 Task: Create a scrum project ChampionWorks. Add to scrum project ChampionWorks a team member softage.3@softage.net and assign as Project Lead. Add to scrum project ChampionWorks a team member softage.4@softage.net
Action: Mouse moved to (200, 61)
Screenshot: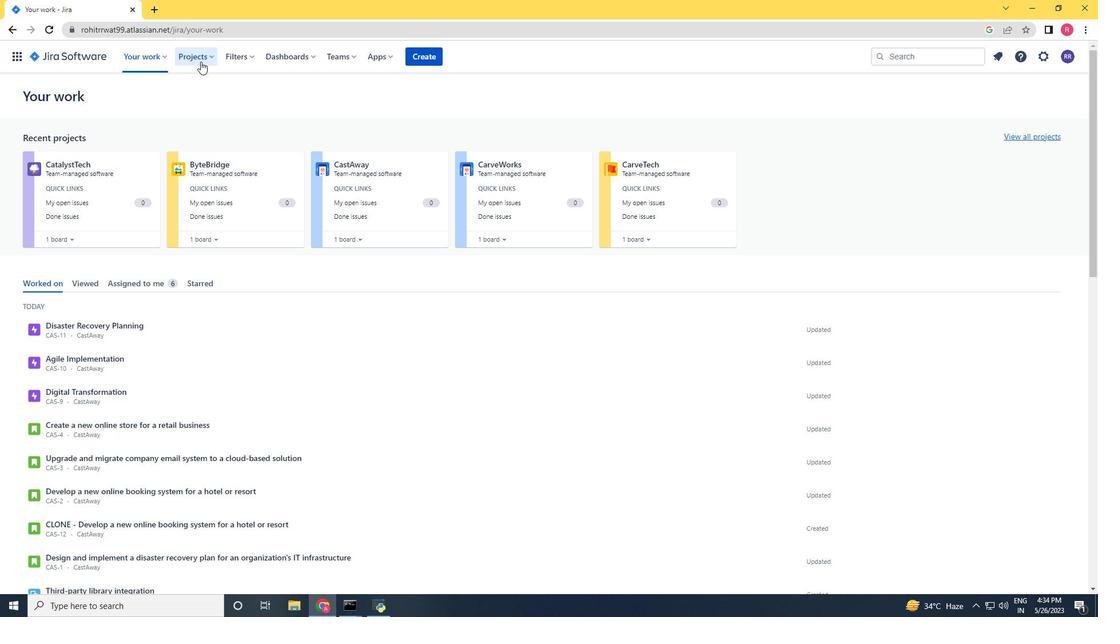 
Action: Mouse pressed left at (200, 61)
Screenshot: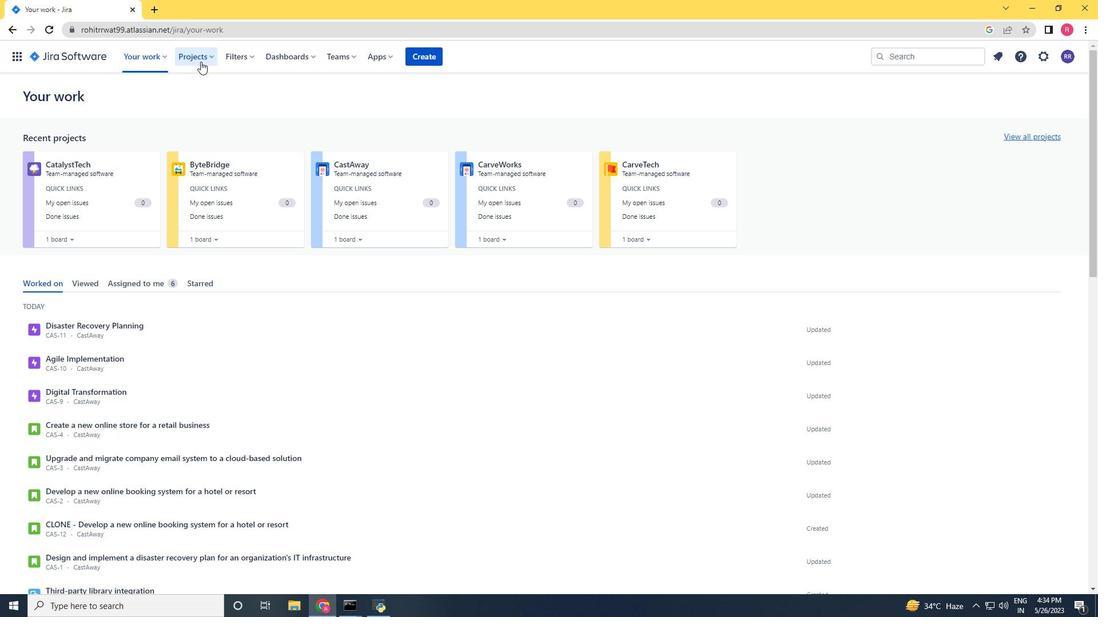 
Action: Mouse moved to (231, 281)
Screenshot: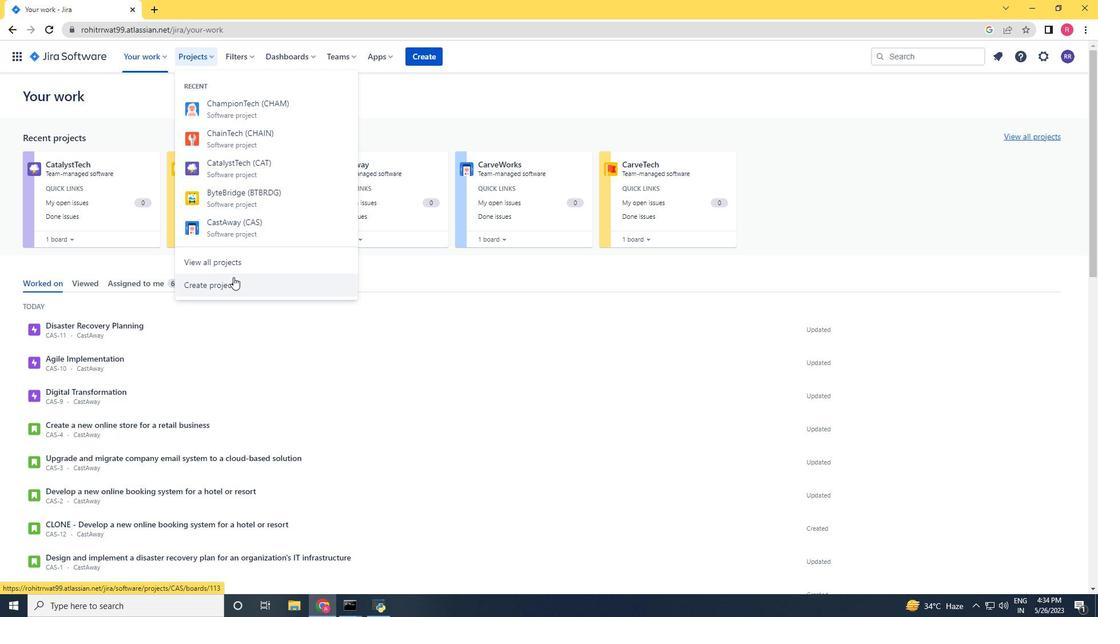 
Action: Mouse pressed left at (231, 281)
Screenshot: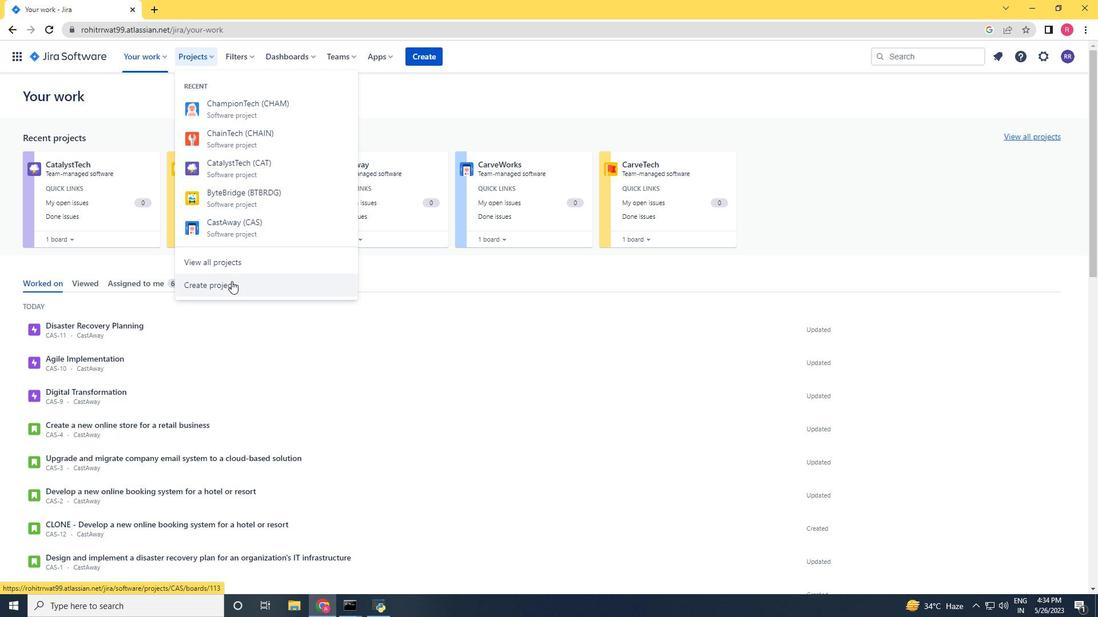 
Action: Mouse moved to (521, 311)
Screenshot: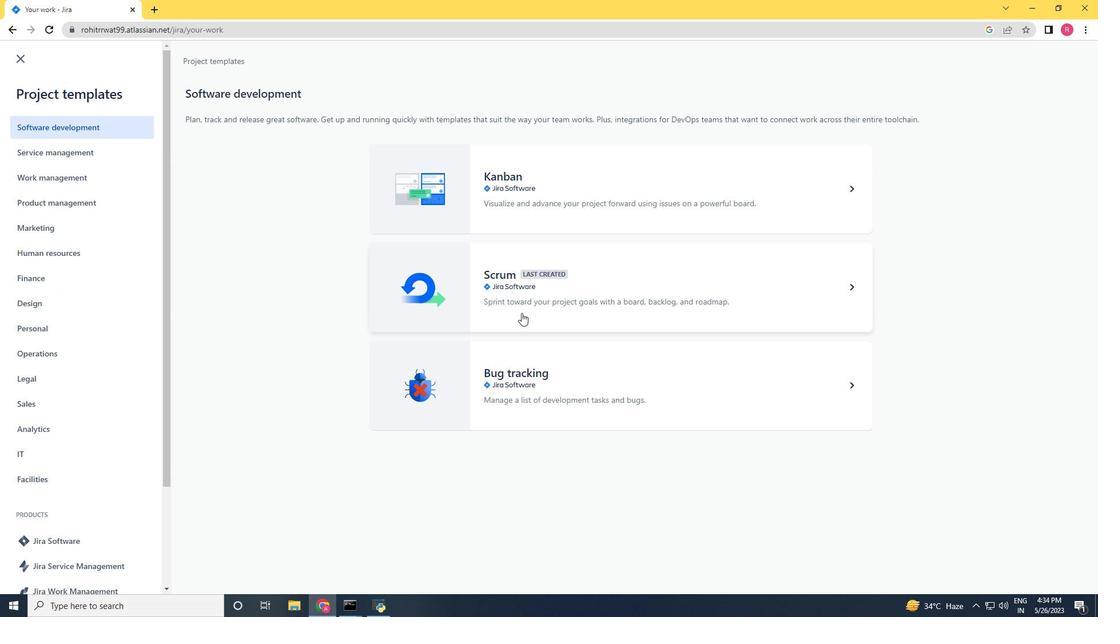 
Action: Mouse pressed left at (521, 311)
Screenshot: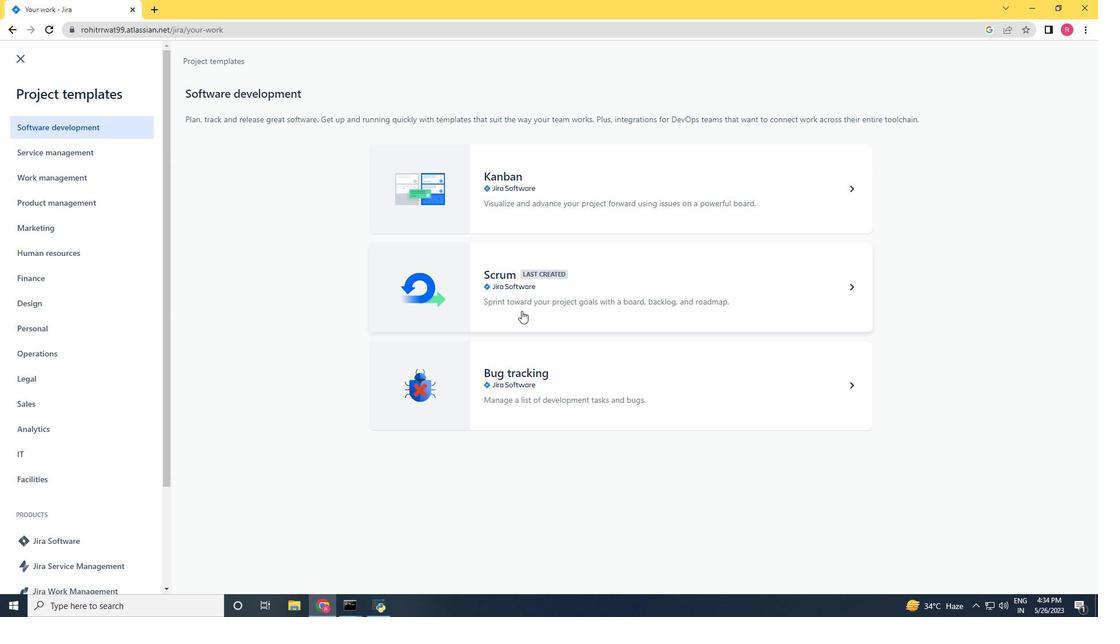 
Action: Mouse moved to (858, 569)
Screenshot: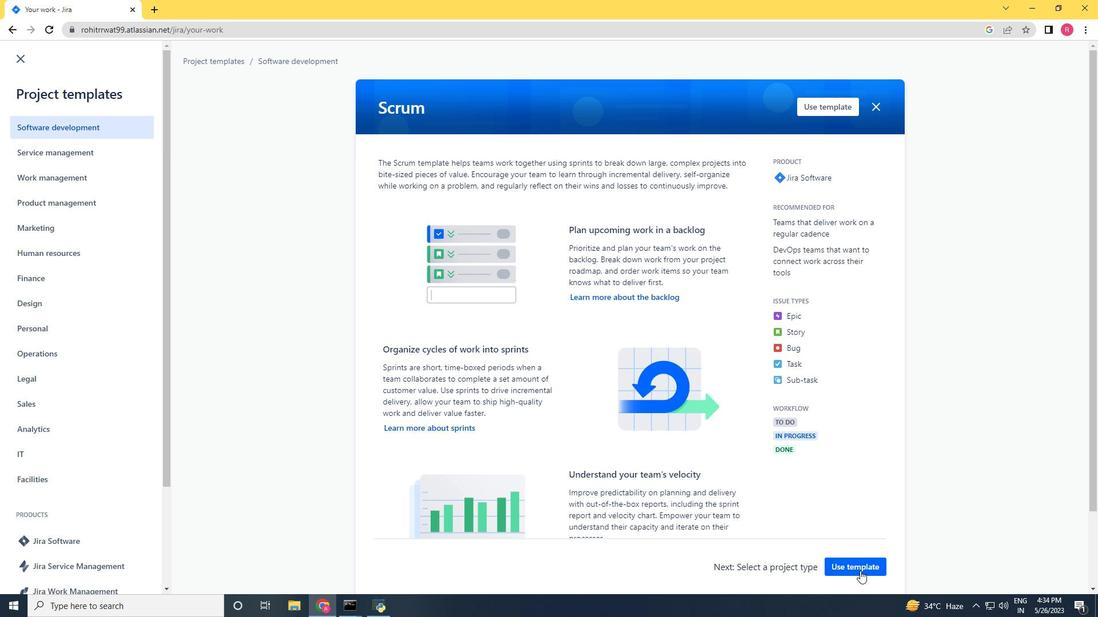
Action: Mouse pressed left at (858, 569)
Screenshot: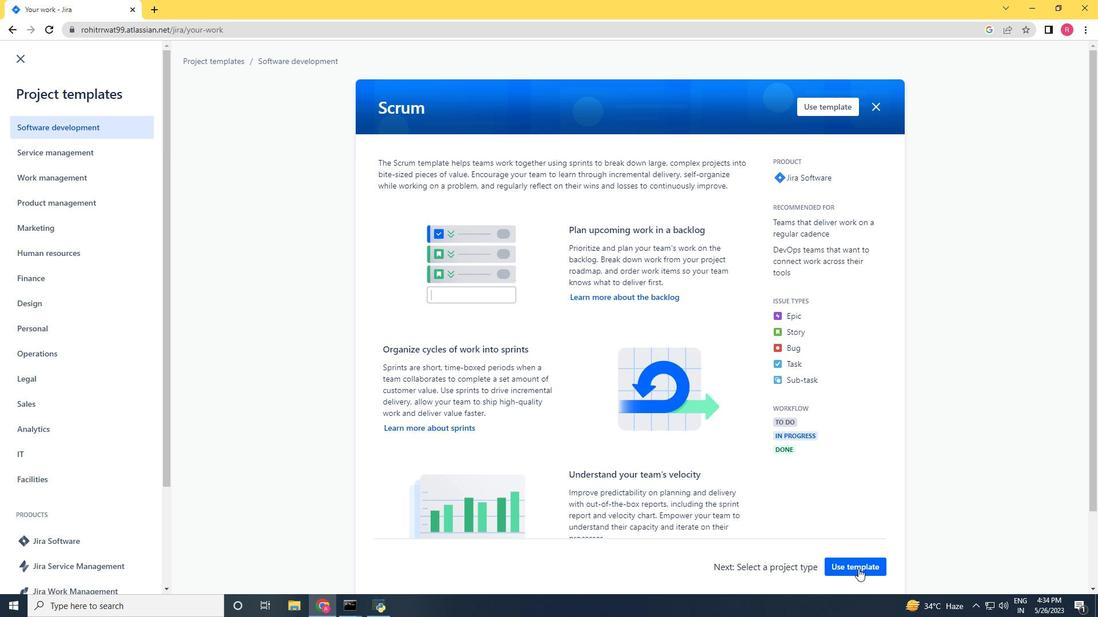 
Action: Mouse moved to (473, 558)
Screenshot: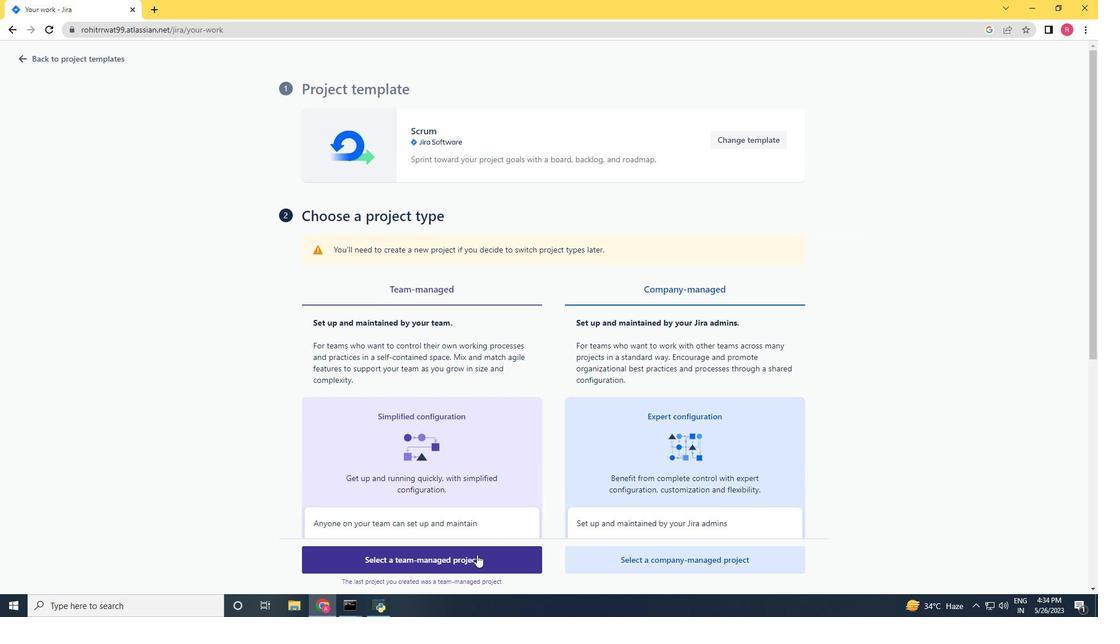 
Action: Mouse pressed left at (473, 558)
Screenshot: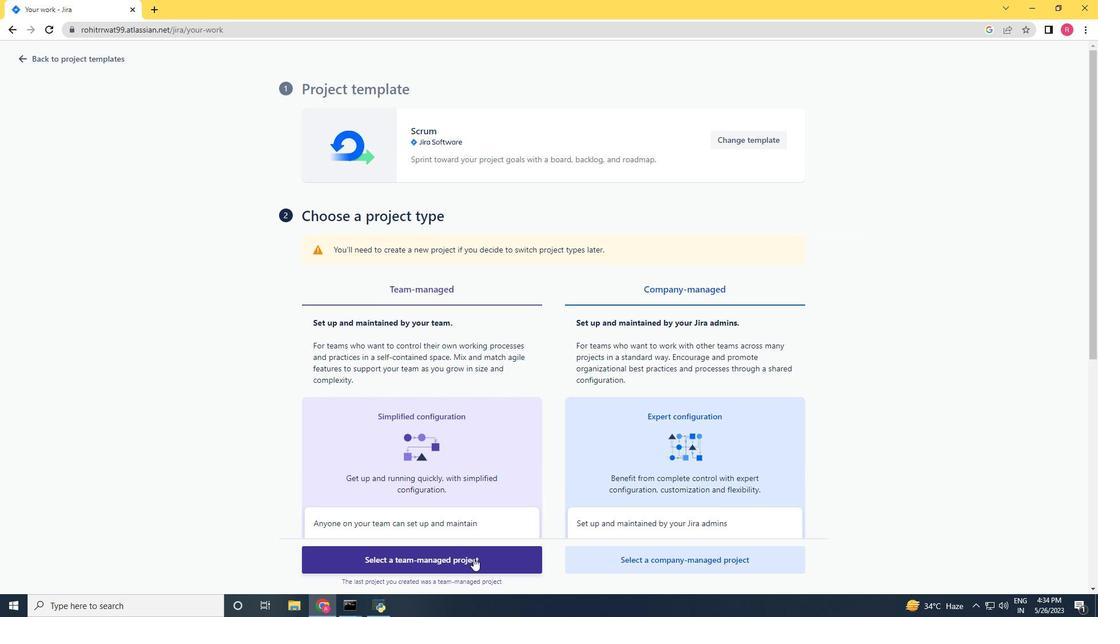 
Action: Mouse moved to (330, 278)
Screenshot: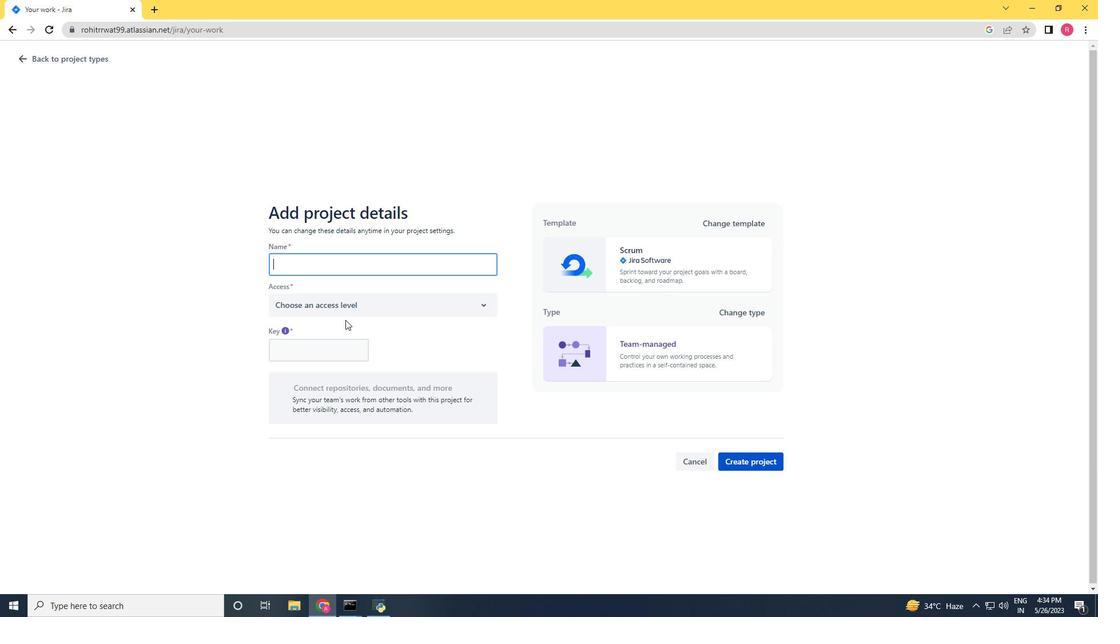 
Action: Key pressed <Key.shift>Ca<Key.backspace>hampon==<Key.backspace><Key.backspace><Key.backspace><Key.backspace>ion<Key.shift><Key.shift>Works
Screenshot: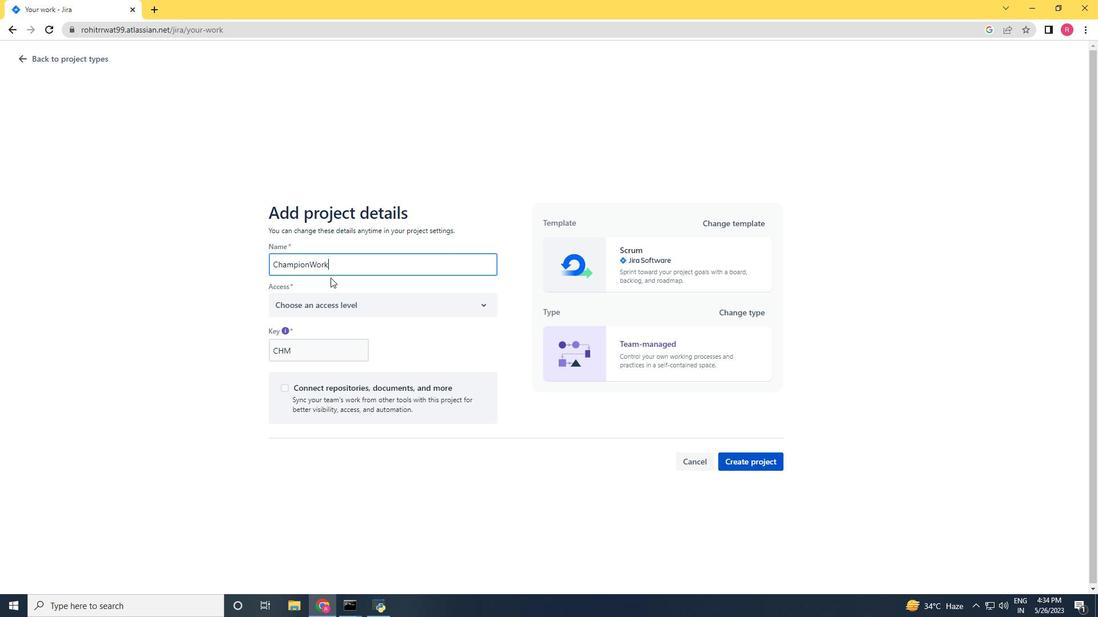 
Action: Mouse moved to (330, 308)
Screenshot: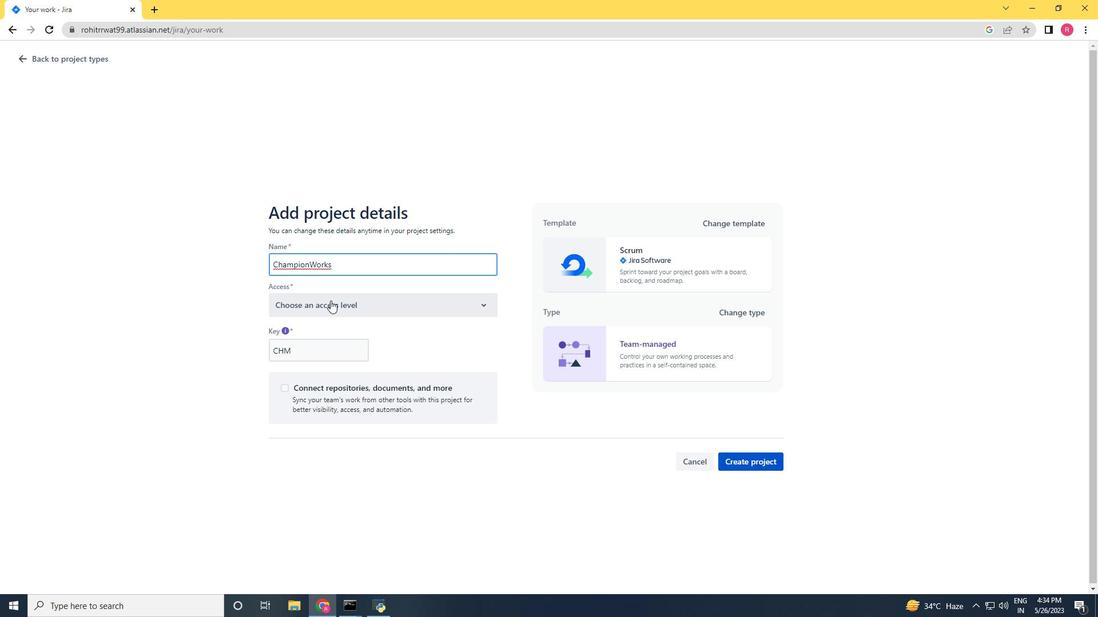 
Action: Mouse pressed left at (330, 308)
Screenshot: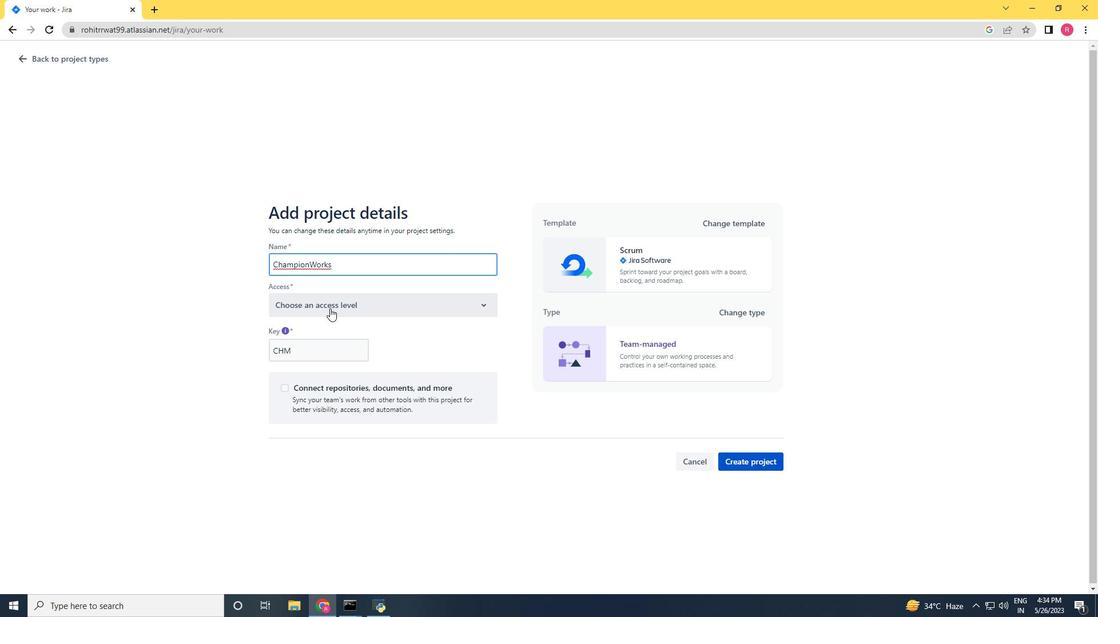 
Action: Mouse moved to (337, 335)
Screenshot: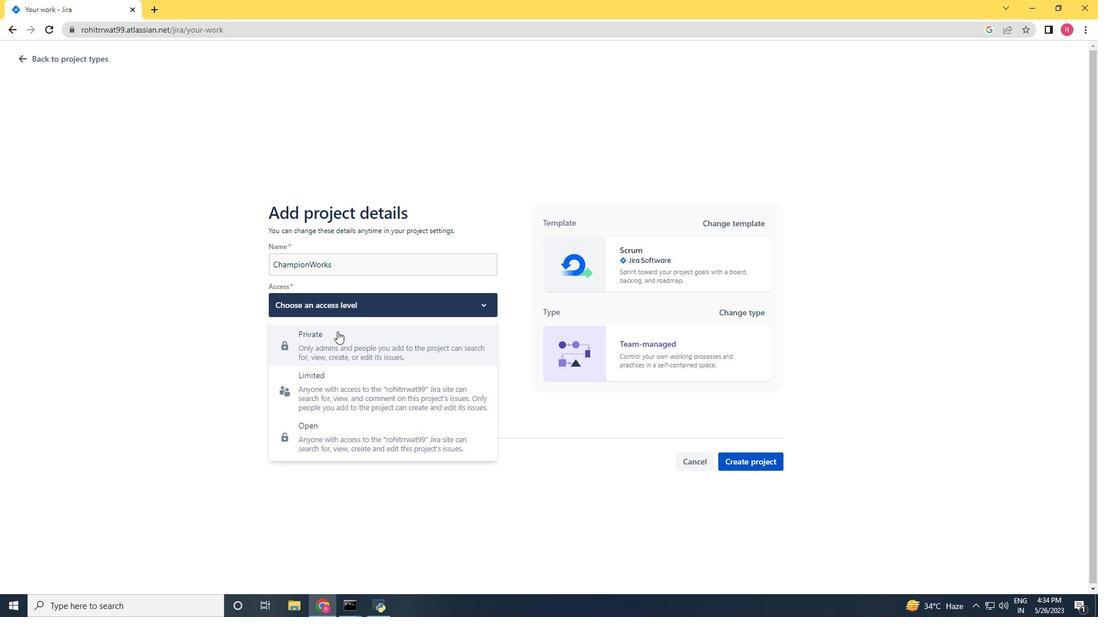 
Action: Mouse pressed left at (337, 335)
Screenshot: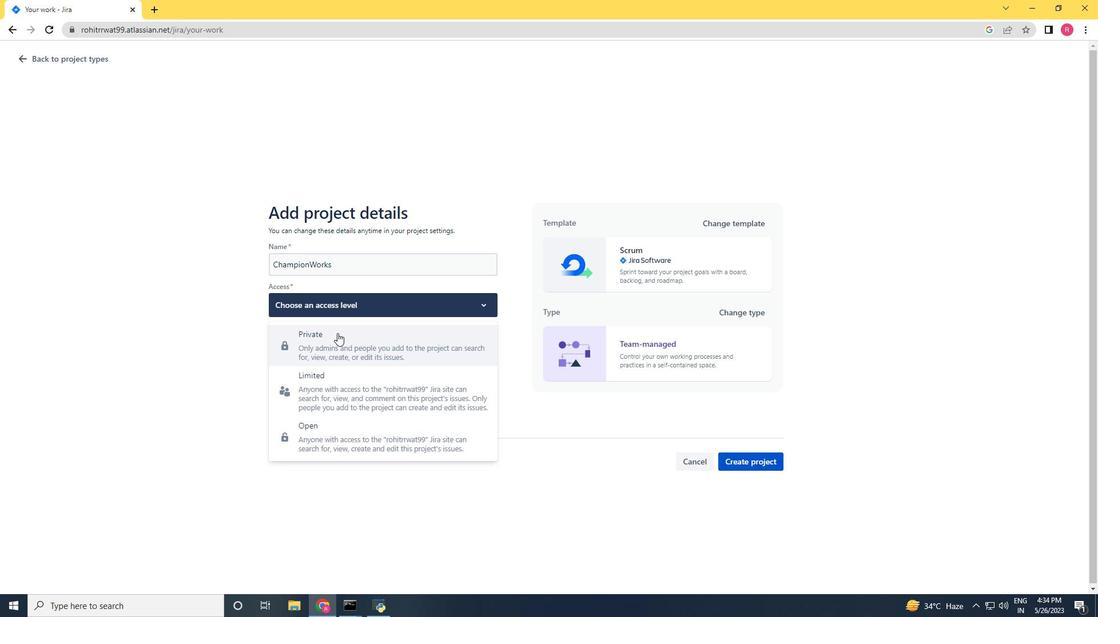 
Action: Mouse moved to (740, 462)
Screenshot: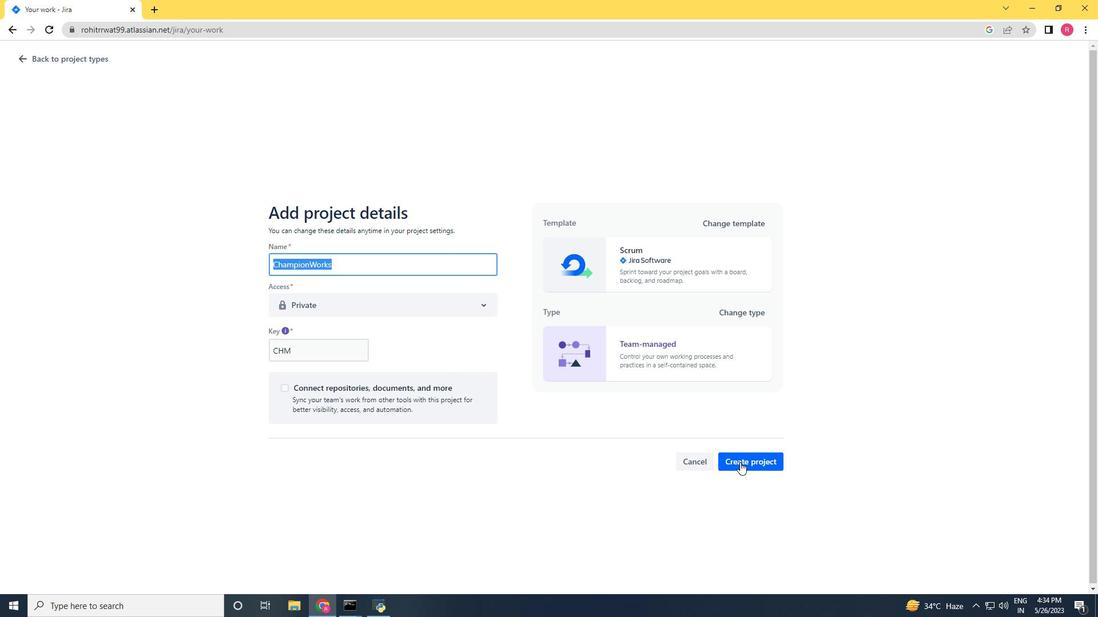 
Action: Mouse pressed left at (740, 462)
Screenshot: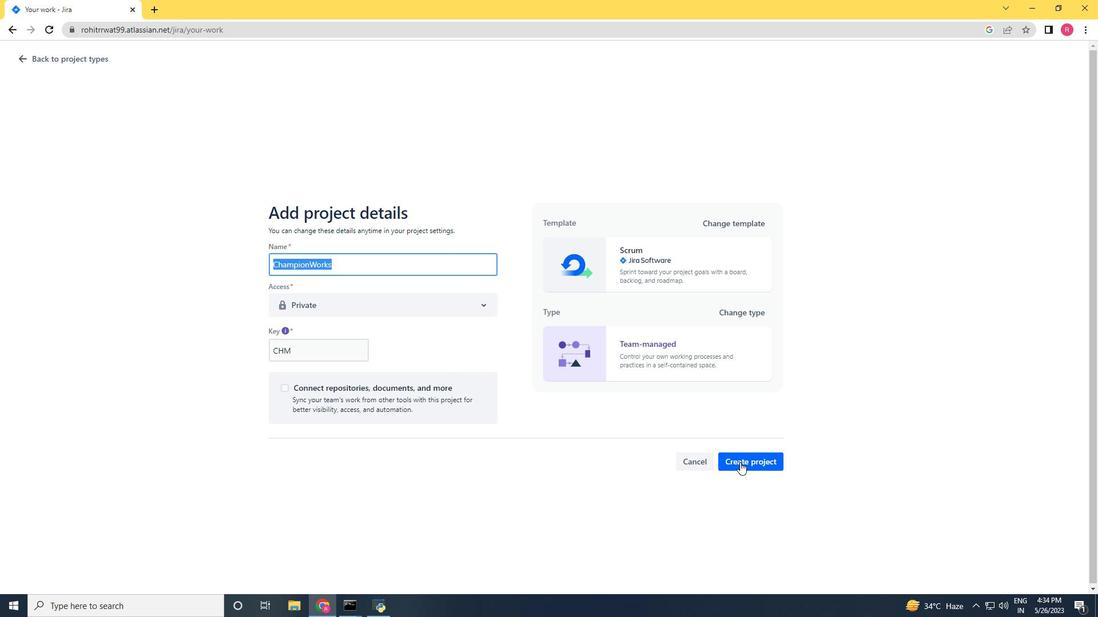 
Action: Mouse moved to (271, 152)
Screenshot: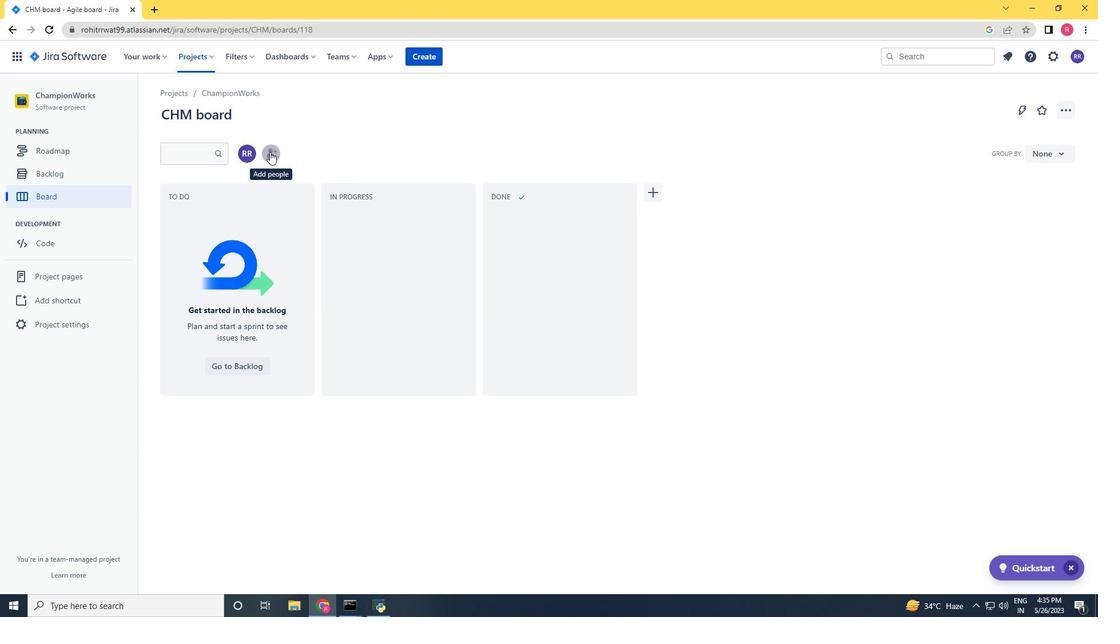 
Action: Mouse pressed left at (271, 152)
Screenshot: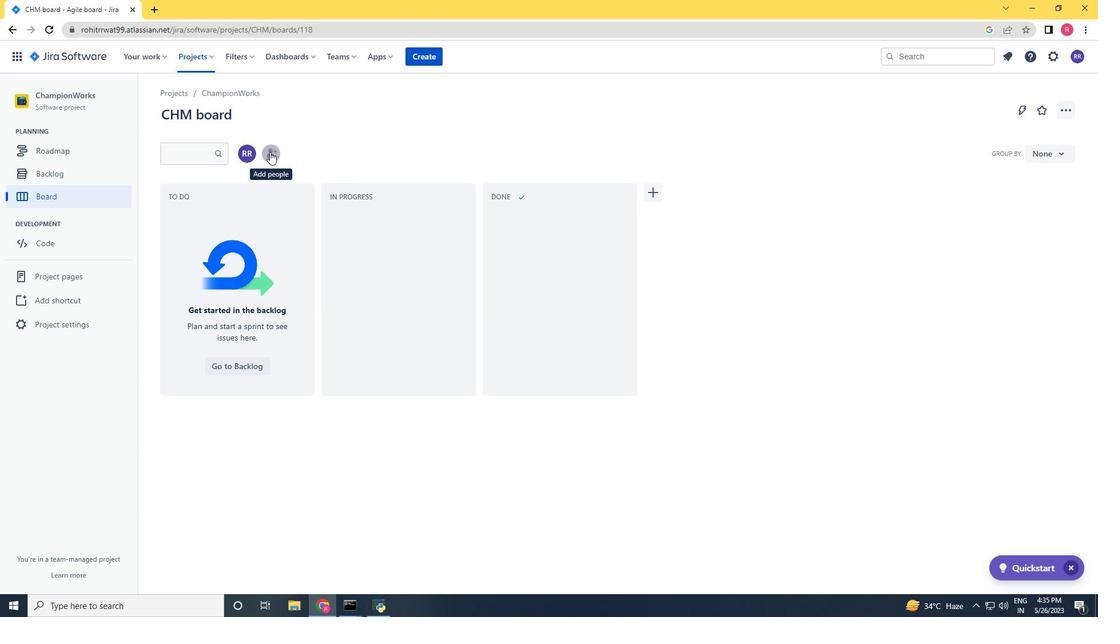 
Action: Key pressed softage.3<Key.shift>@softage.net
Screenshot: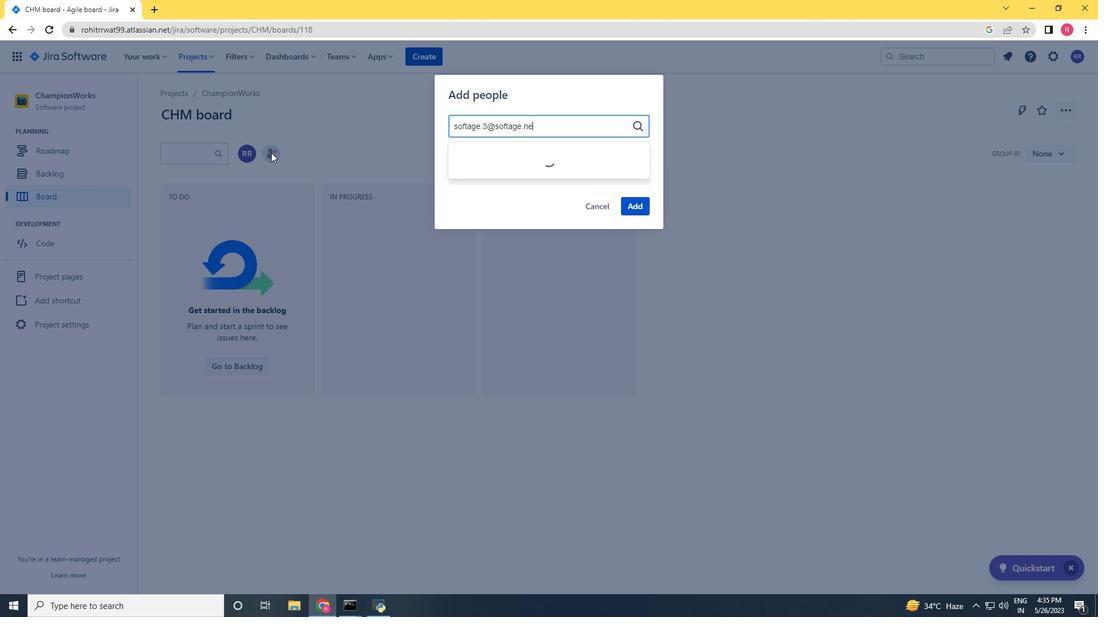 
Action: Mouse moved to (571, 160)
Screenshot: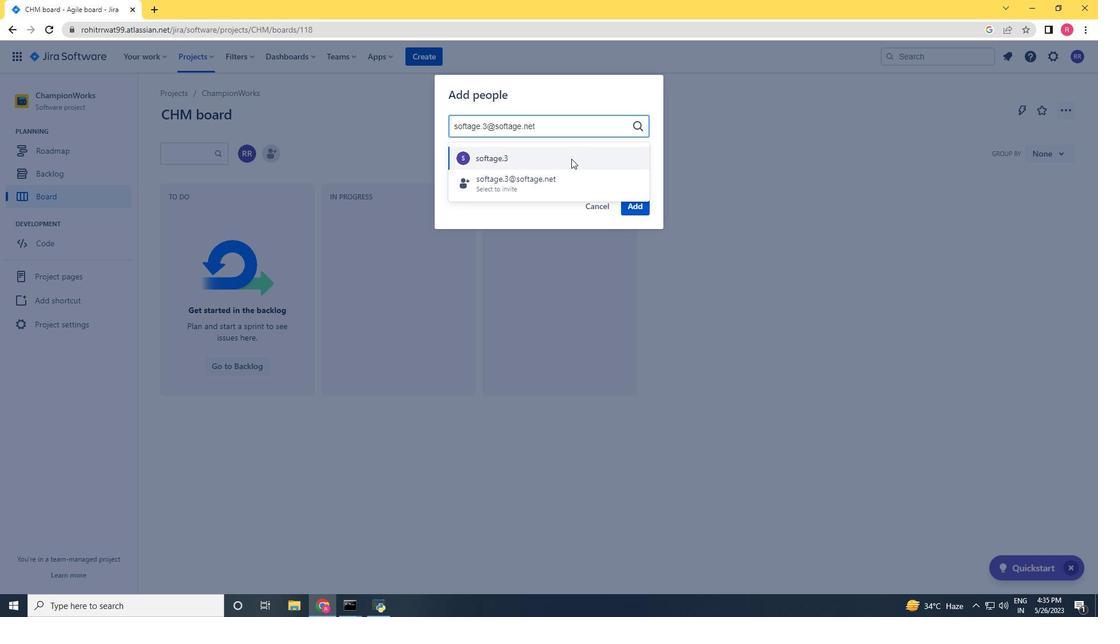 
Action: Mouse pressed left at (571, 160)
Screenshot: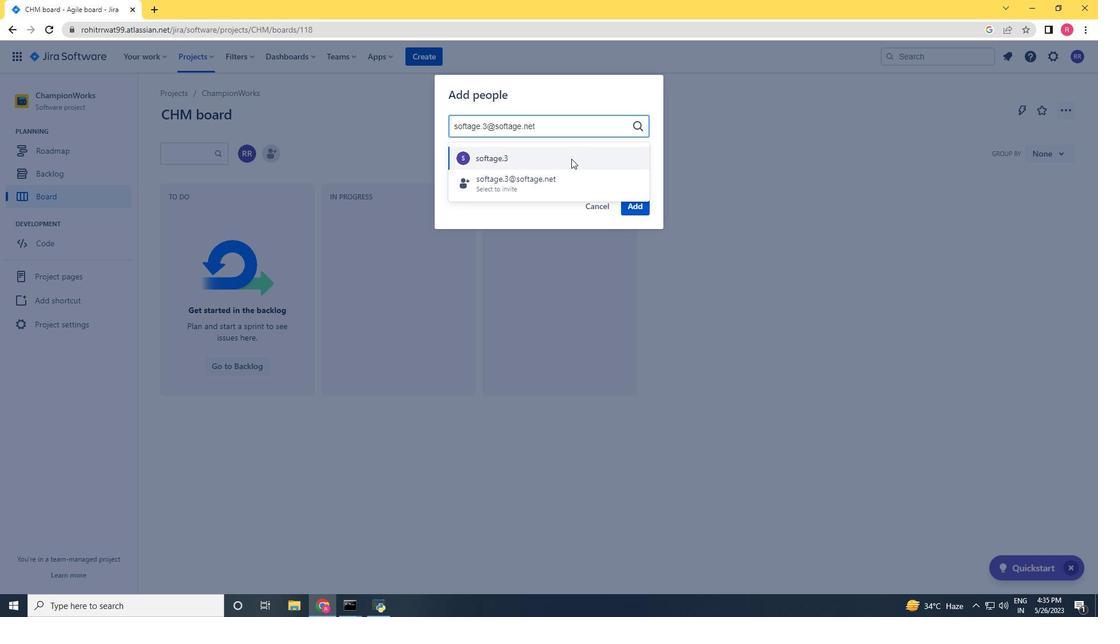 
Action: Mouse moved to (636, 211)
Screenshot: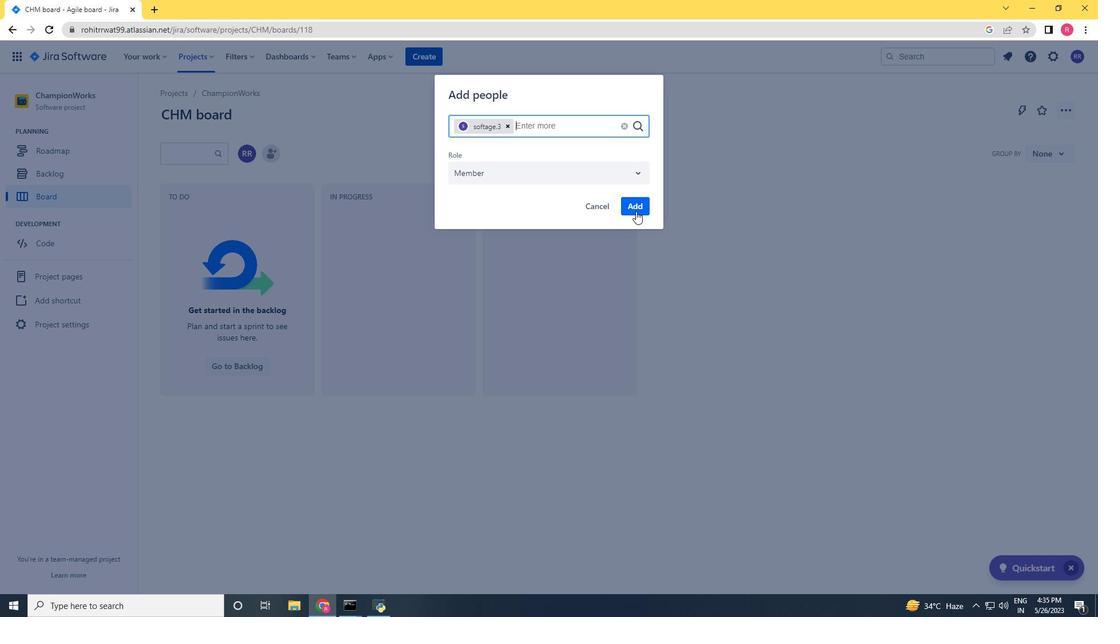 
Action: Mouse pressed left at (636, 211)
Screenshot: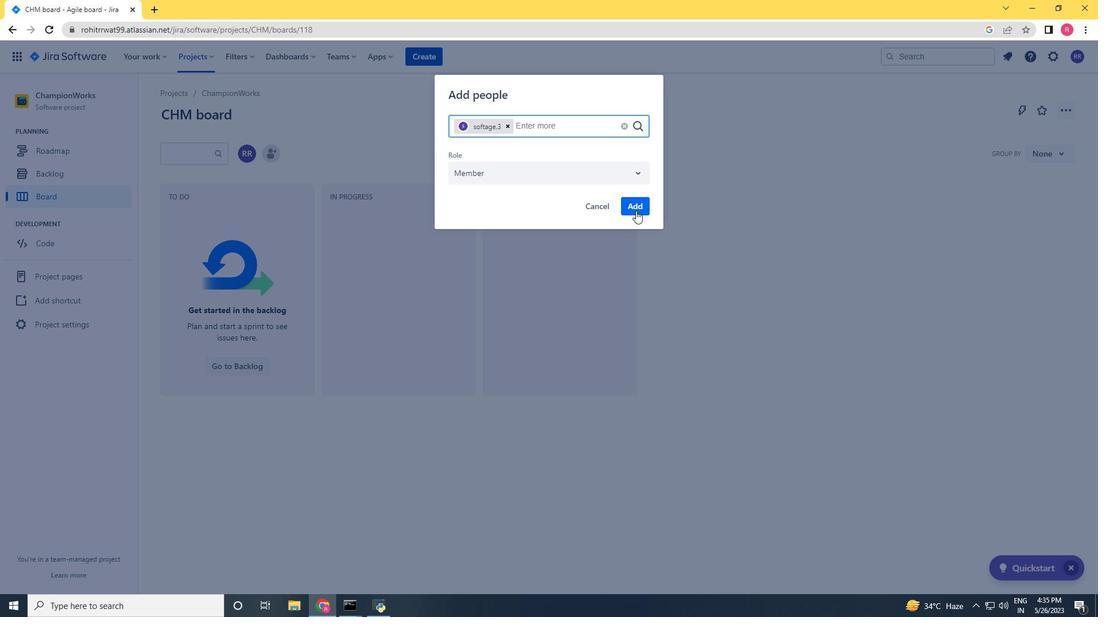 
Action: Mouse moved to (87, 331)
Screenshot: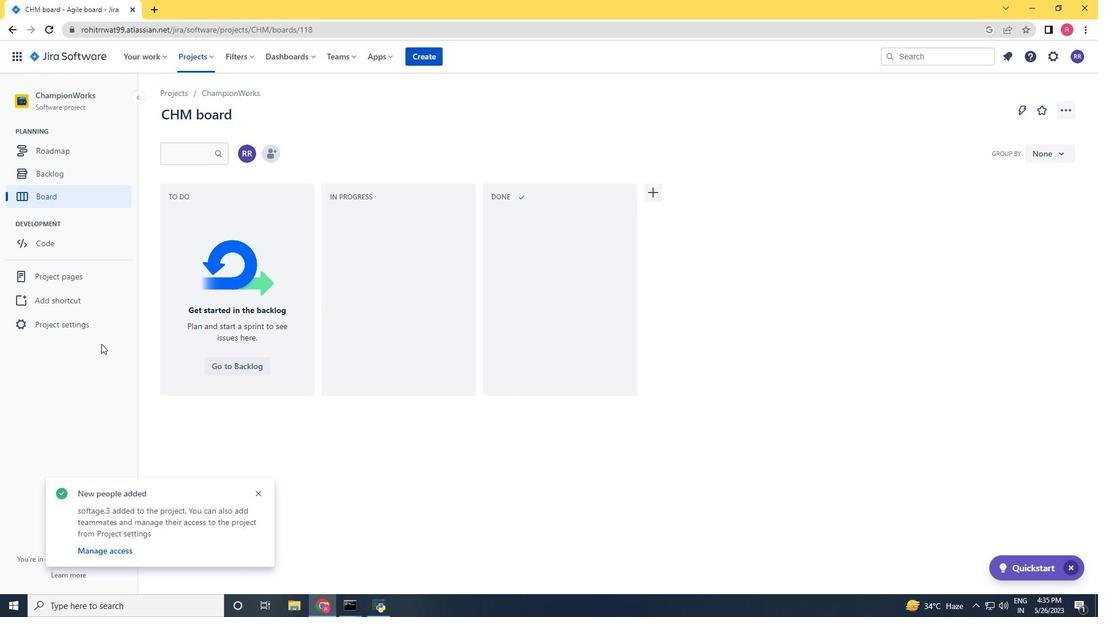 
Action: Mouse pressed left at (87, 331)
Screenshot: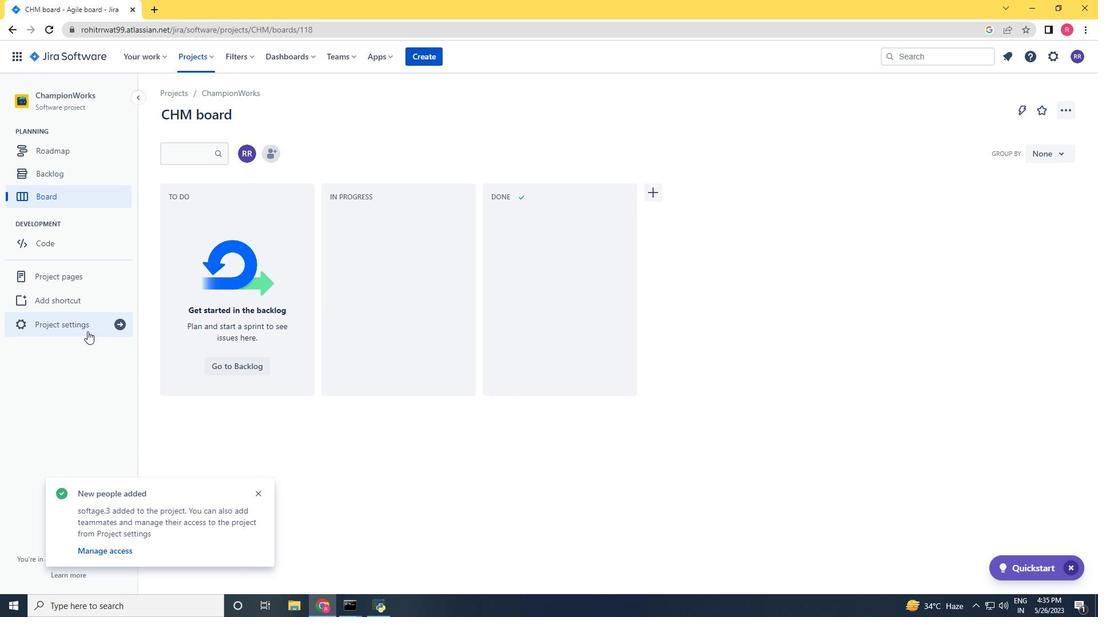 
Action: Mouse moved to (596, 410)
Screenshot: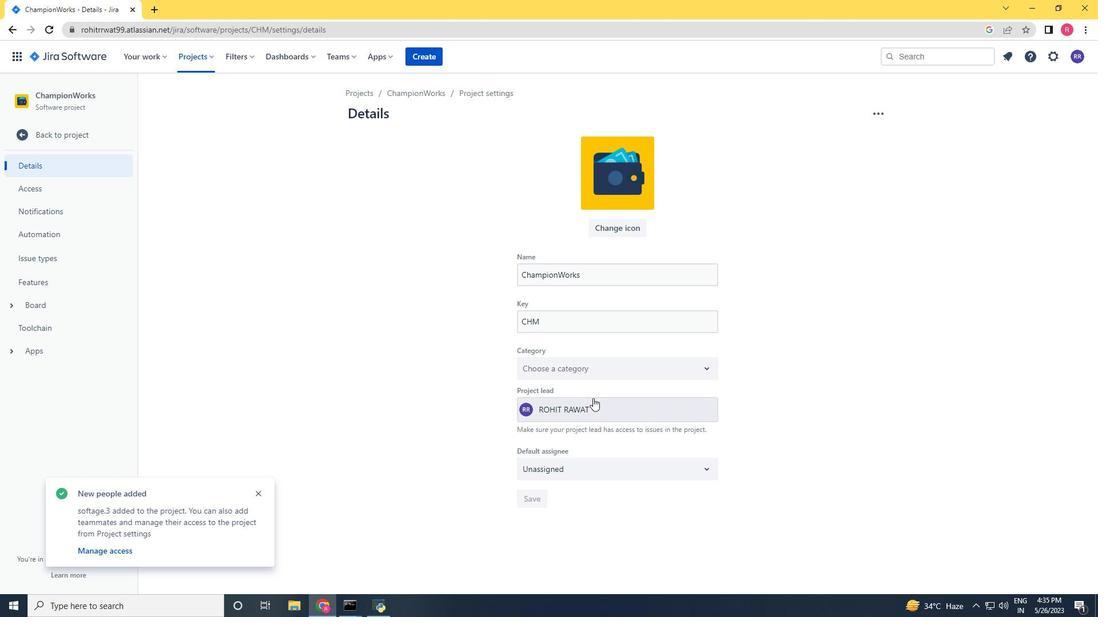 
Action: Mouse pressed left at (596, 410)
Screenshot: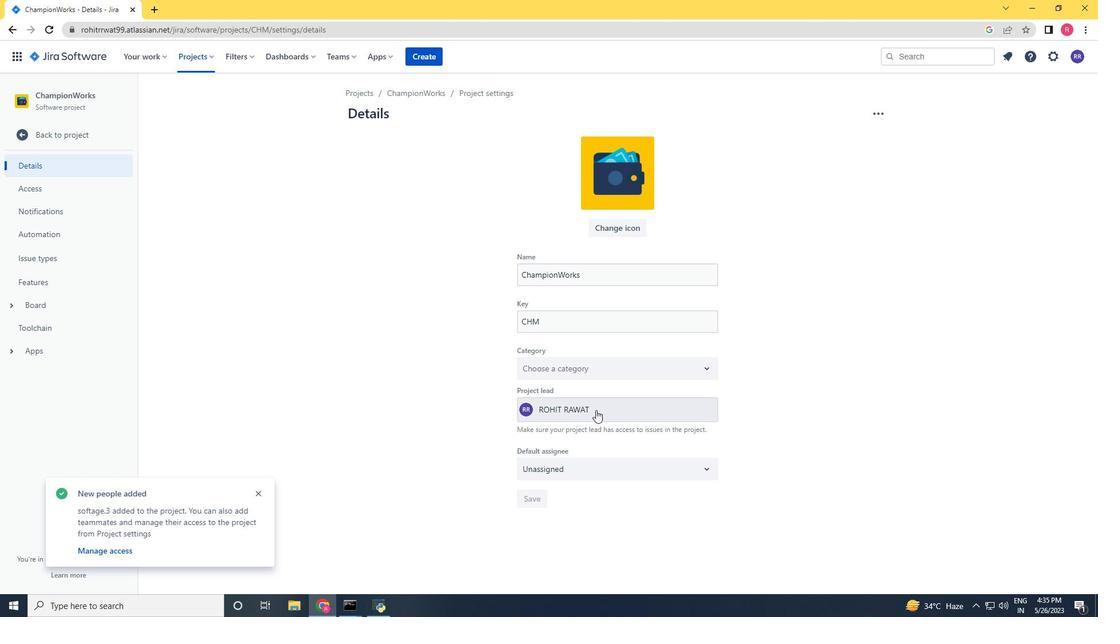 
Action: Key pressed softage.3<Key.shift>@softage.net
Screenshot: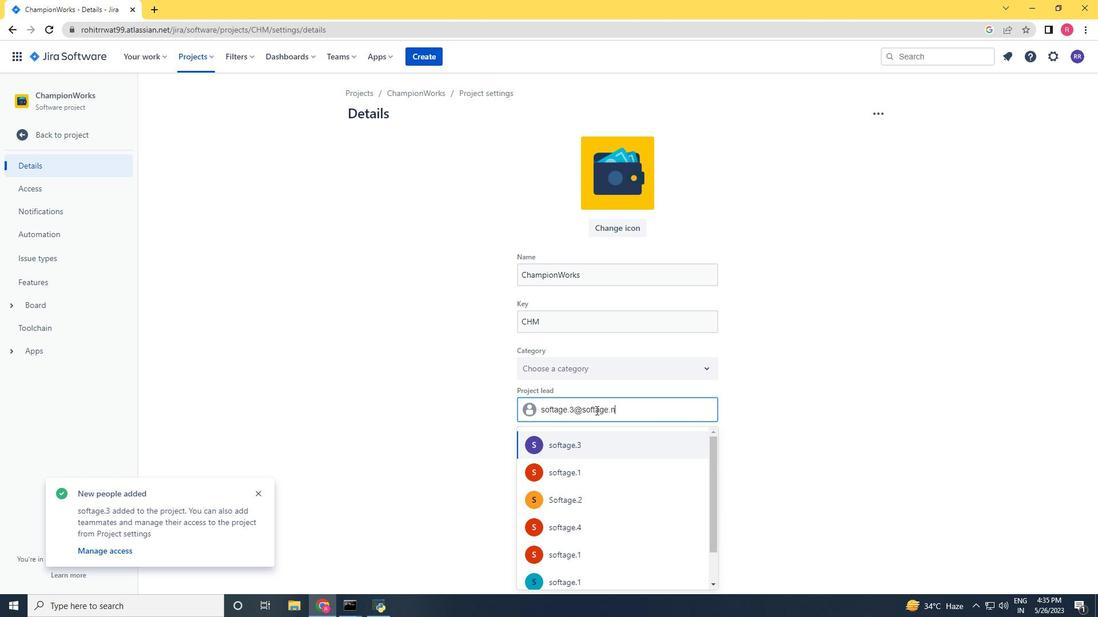 
Action: Mouse moved to (580, 438)
Screenshot: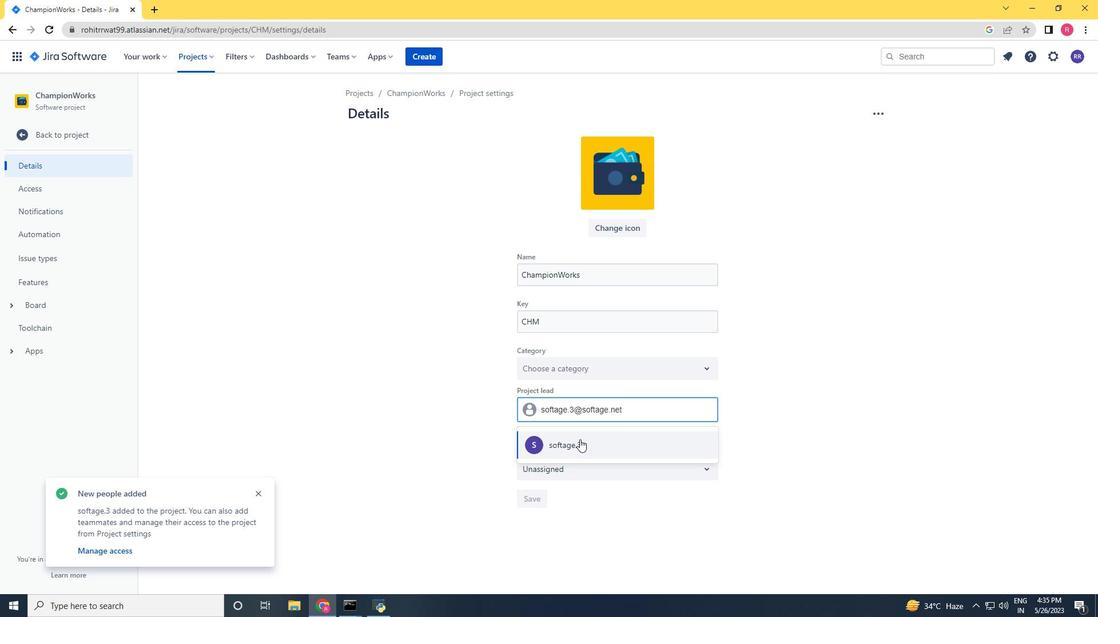 
Action: Mouse pressed left at (580, 438)
Screenshot: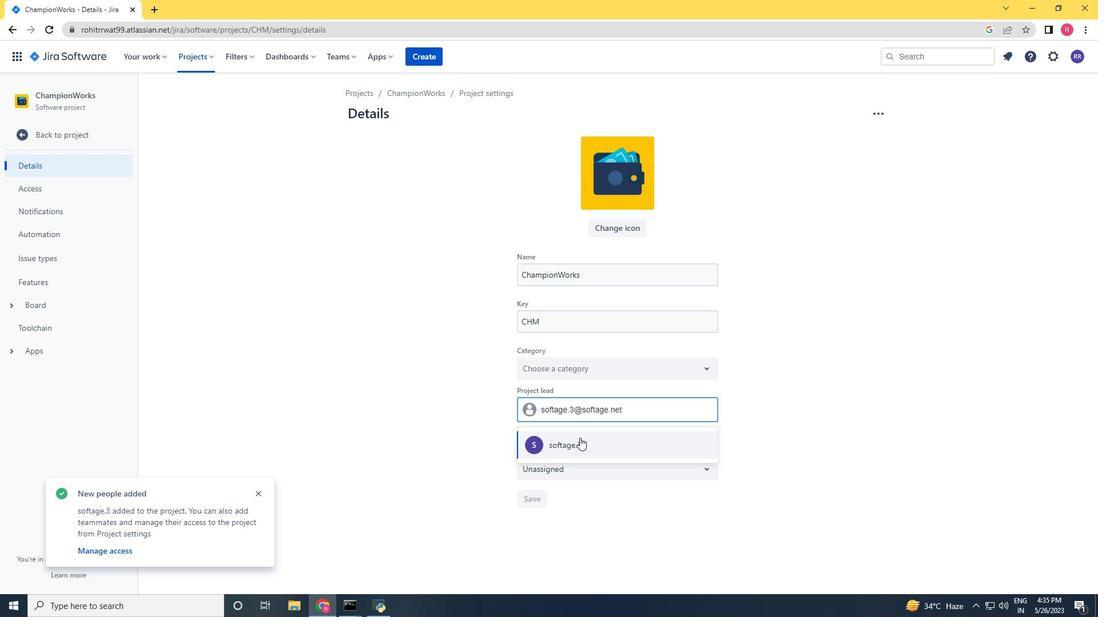 
Action: Mouse moved to (524, 498)
Screenshot: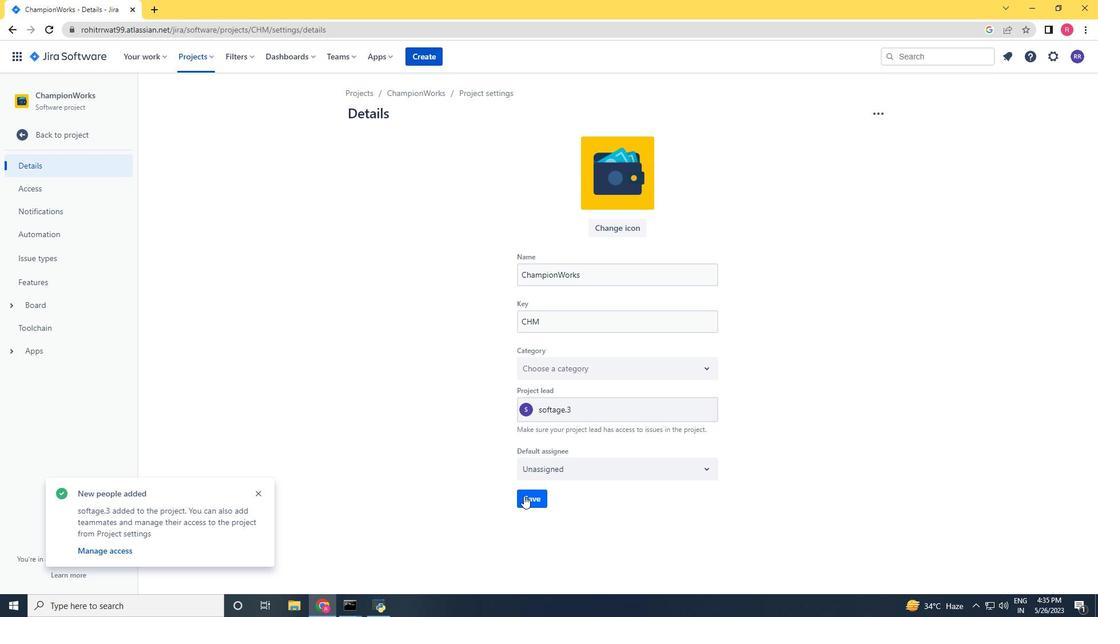 
Action: Mouse pressed left at (524, 498)
Screenshot: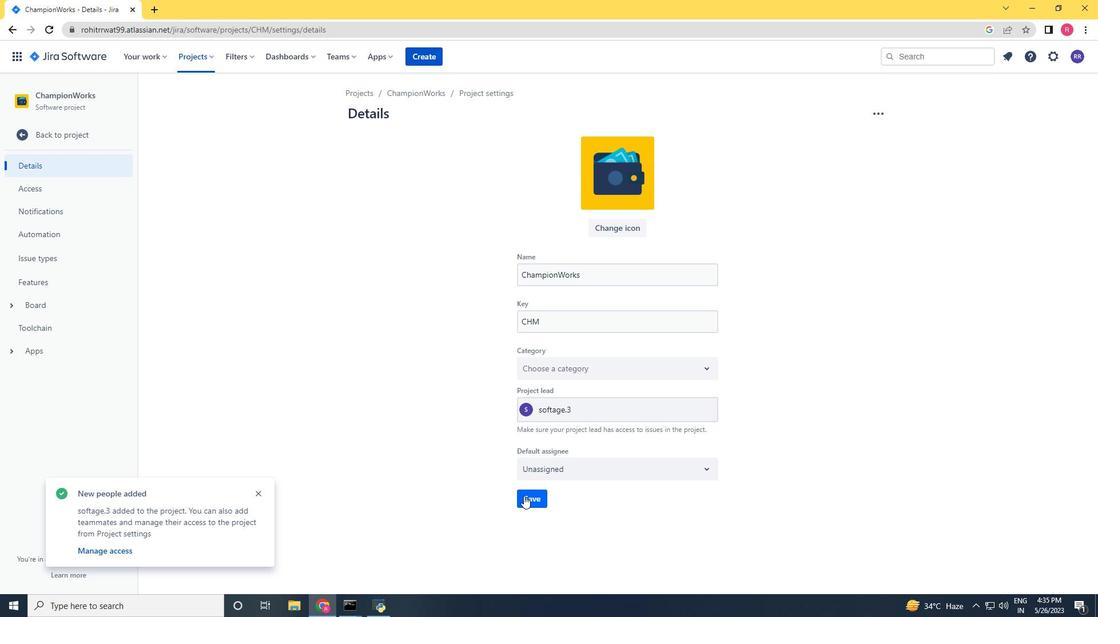 
Action: Mouse moved to (49, 142)
Screenshot: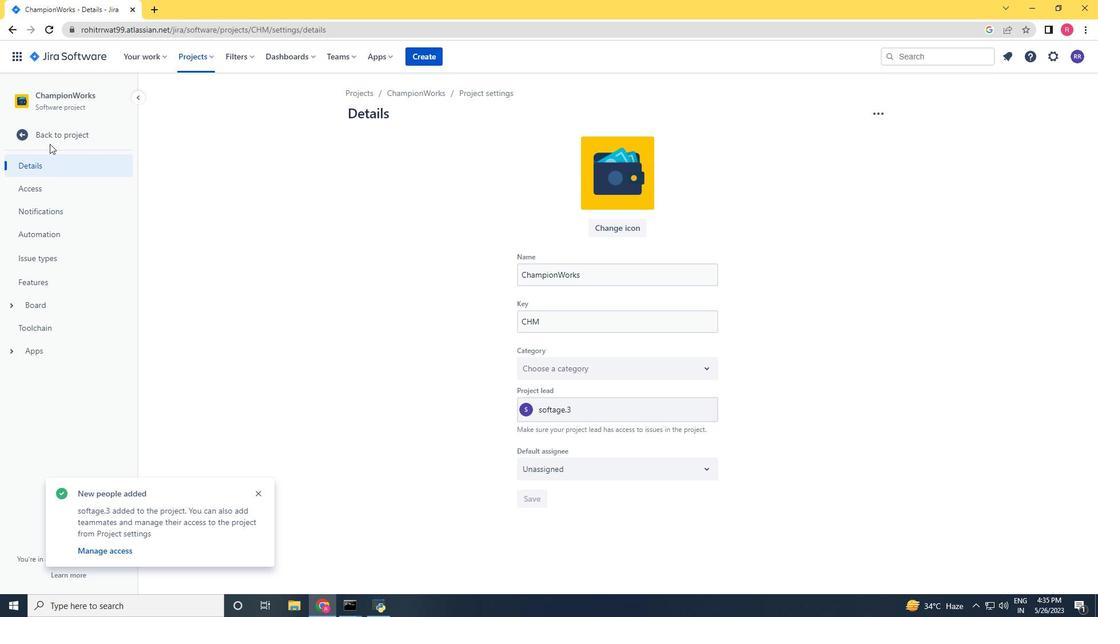 
Action: Mouse pressed left at (49, 142)
Screenshot: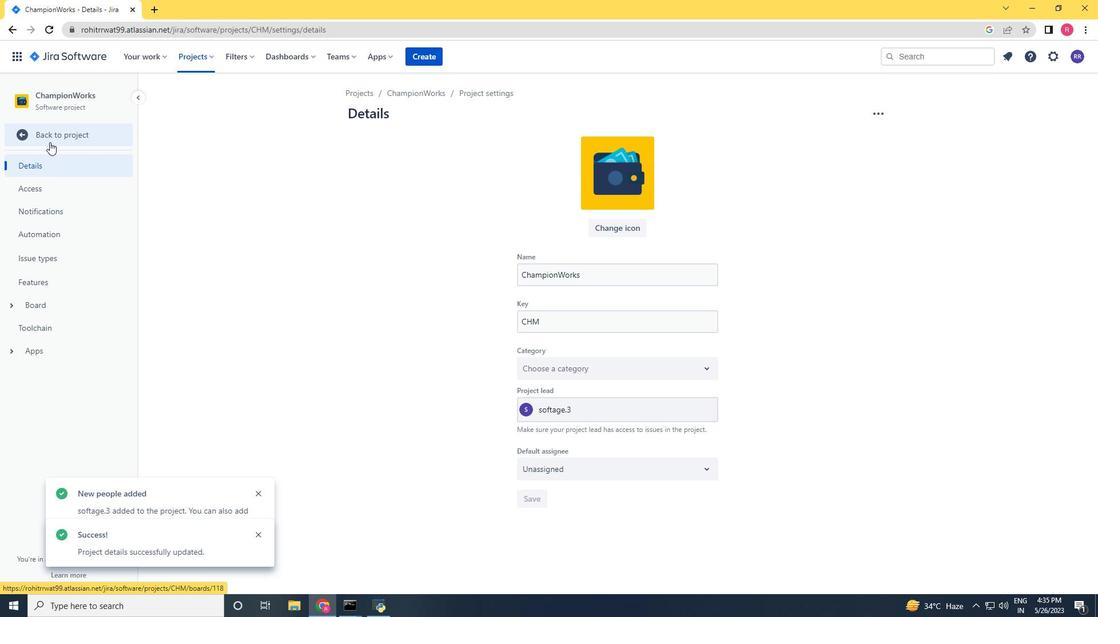 
Action: Mouse moved to (279, 156)
Screenshot: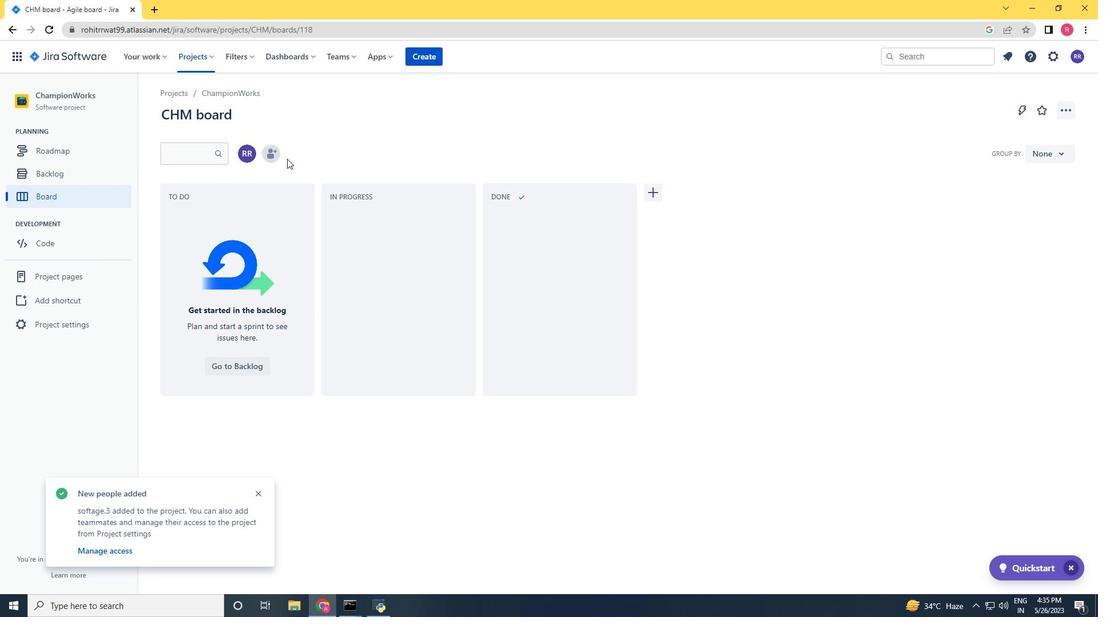 
Action: Mouse pressed left at (279, 156)
Screenshot: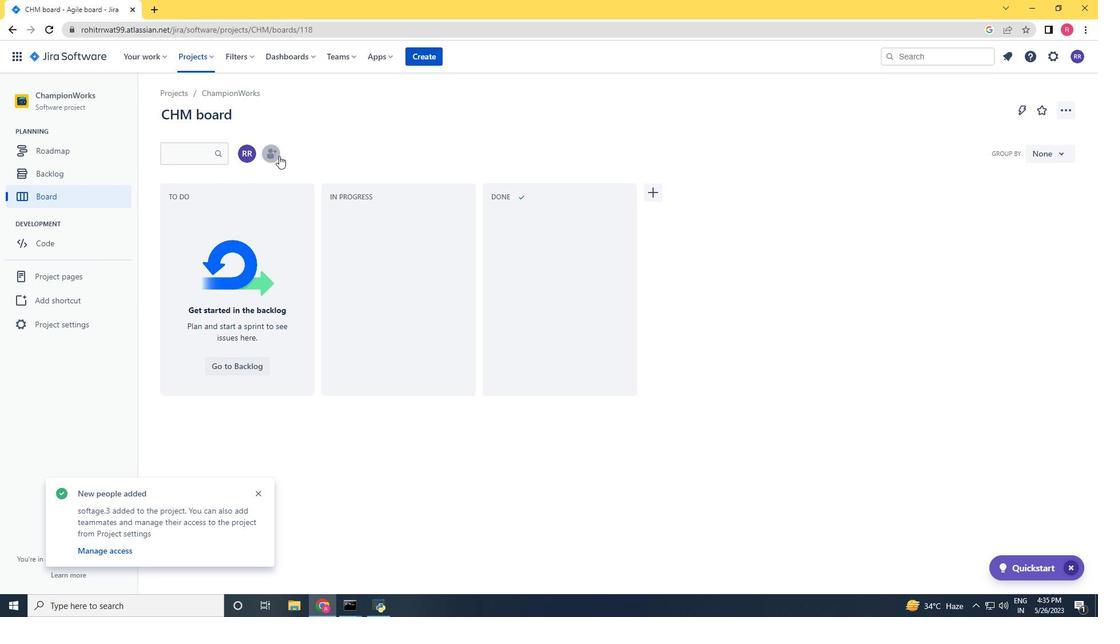 
Action: Key pressed softage.4<Key.shift>@softage.net
Screenshot: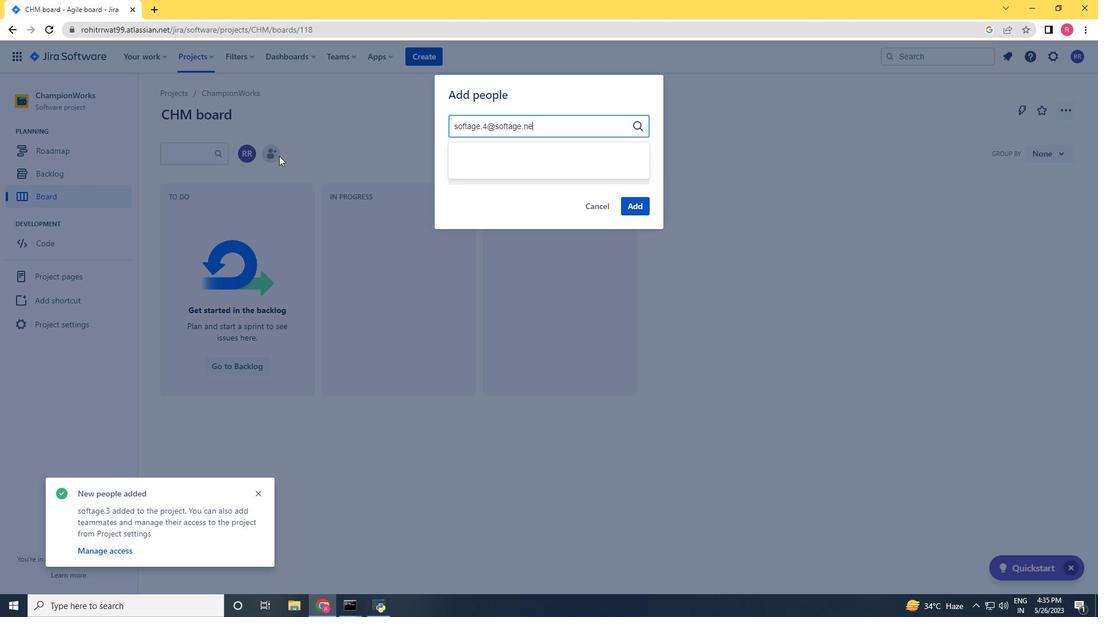 
Action: Mouse moved to (520, 163)
Screenshot: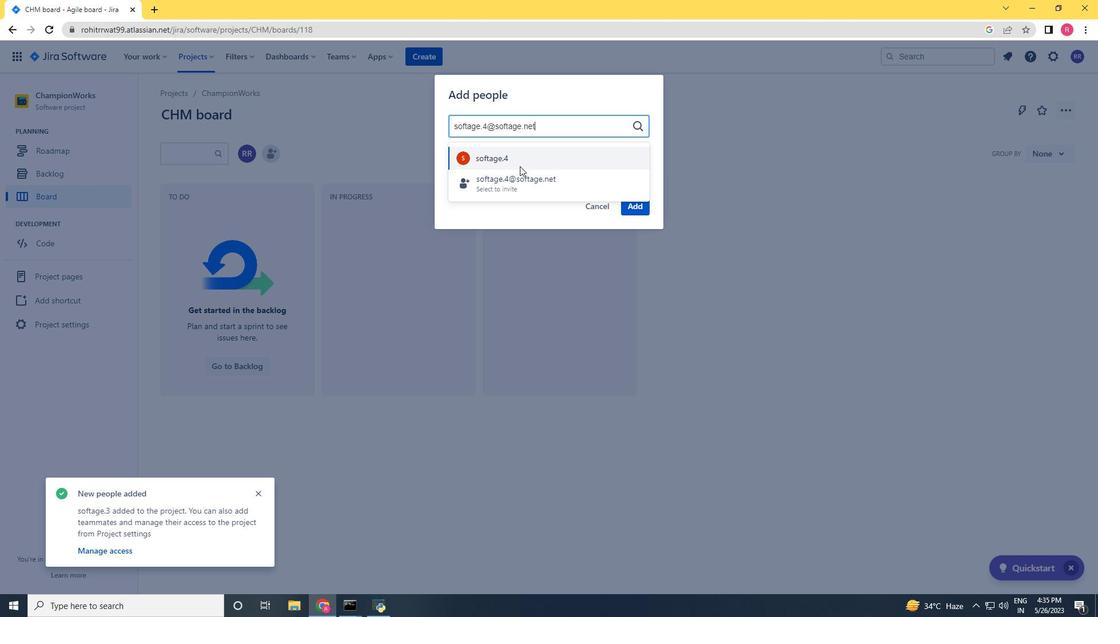 
Action: Mouse pressed left at (520, 163)
Screenshot: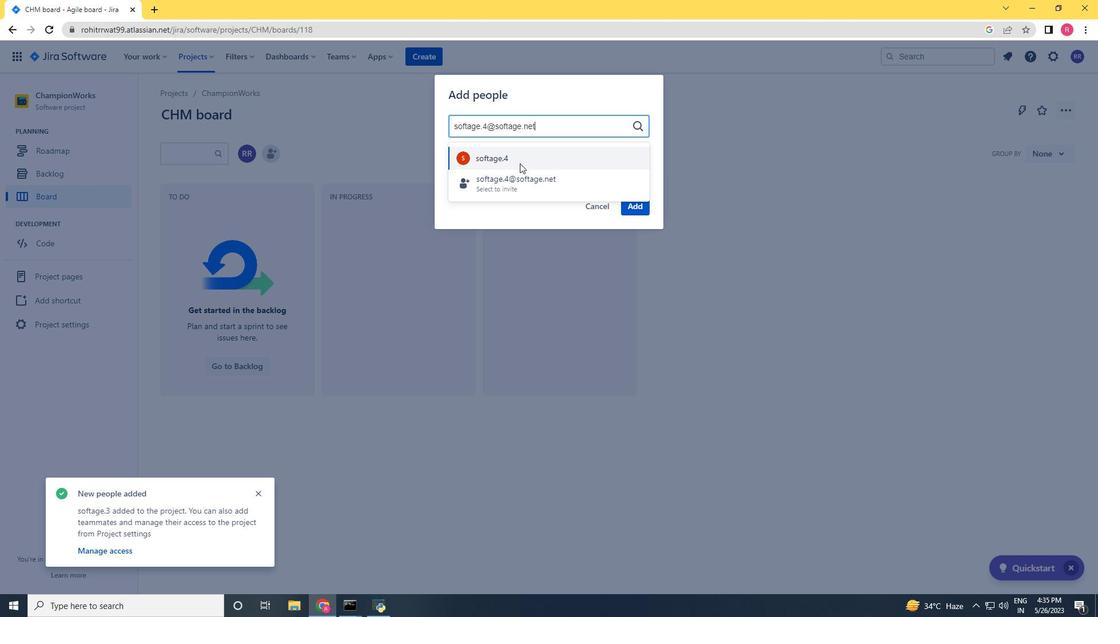 
Action: Mouse moved to (631, 205)
Screenshot: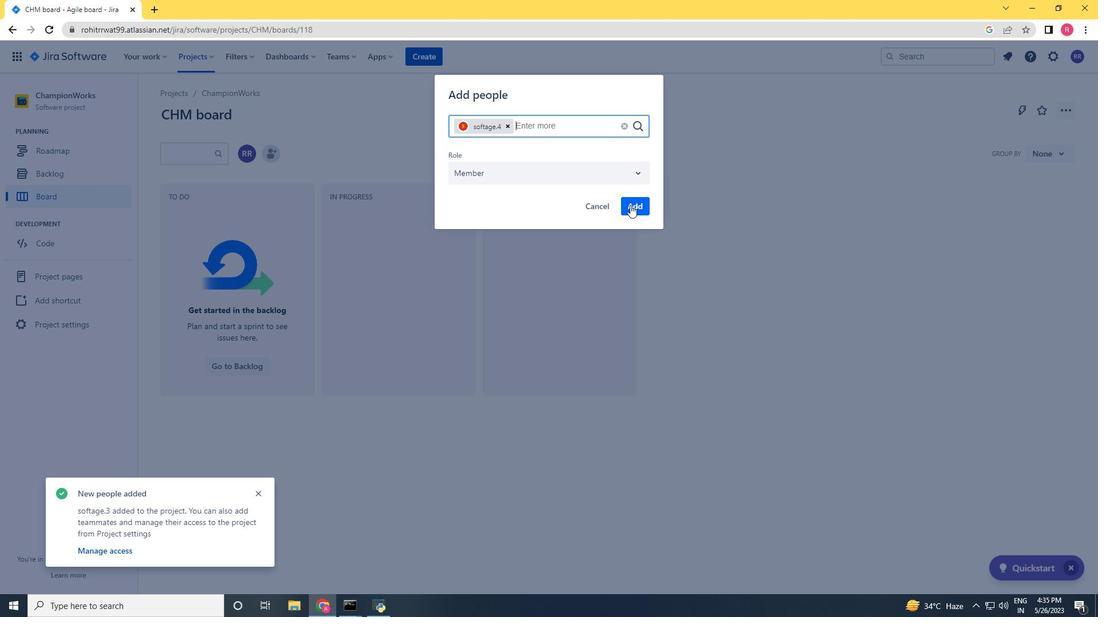
Action: Mouse pressed left at (631, 205)
Screenshot: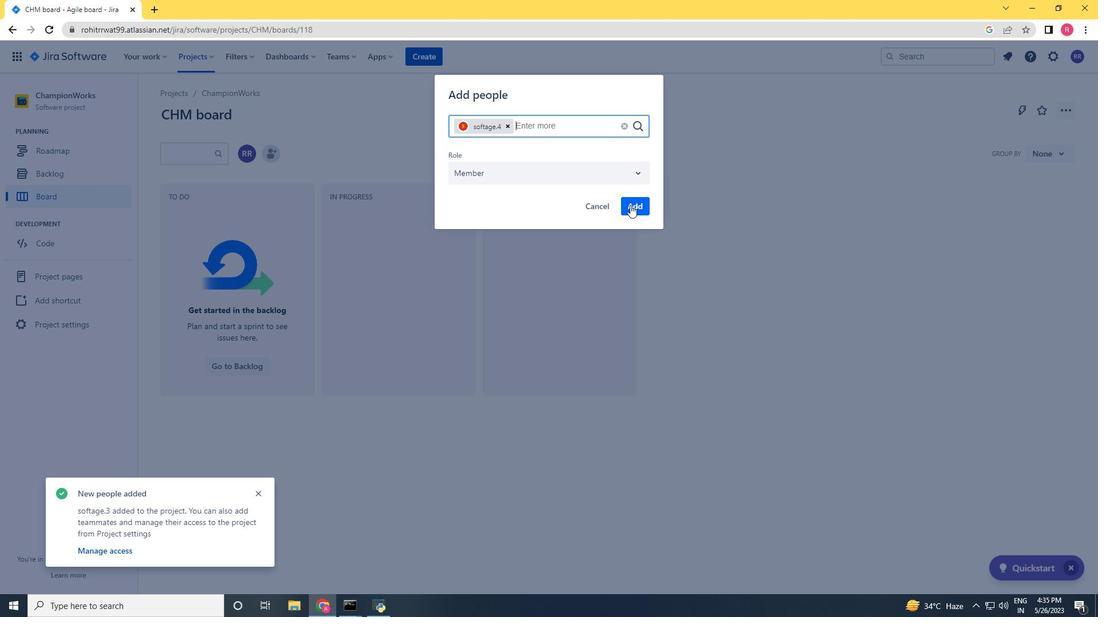 
Action: Mouse moved to (587, 275)
Screenshot: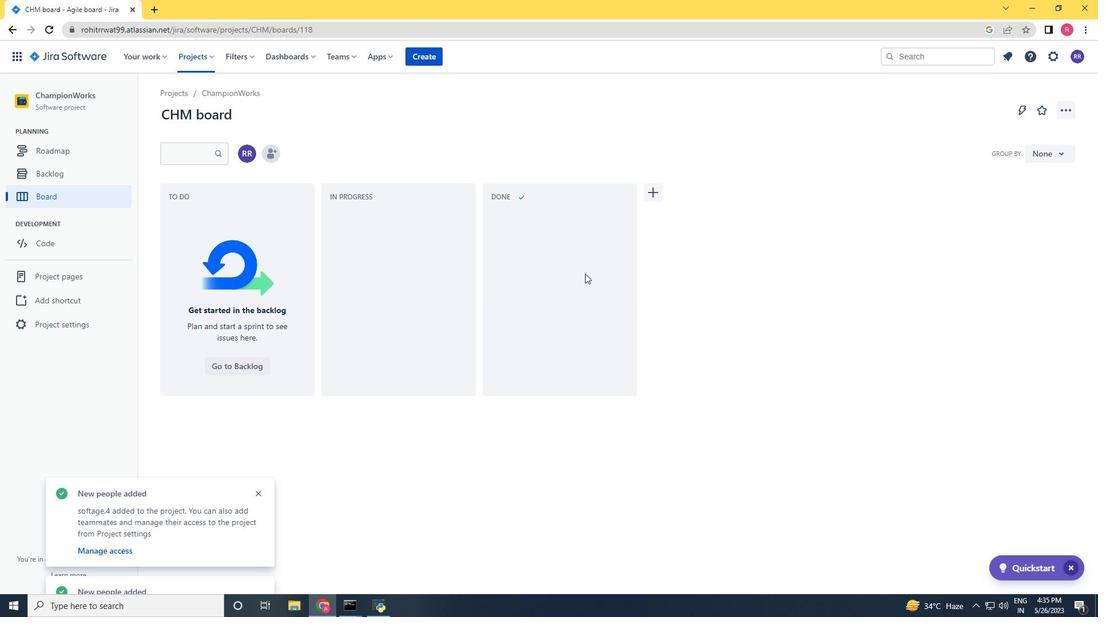 
